 Task: Look for products in the category "Non-Alcoholic Beers" from Hoplark only.
Action: Mouse moved to (823, 302)
Screenshot: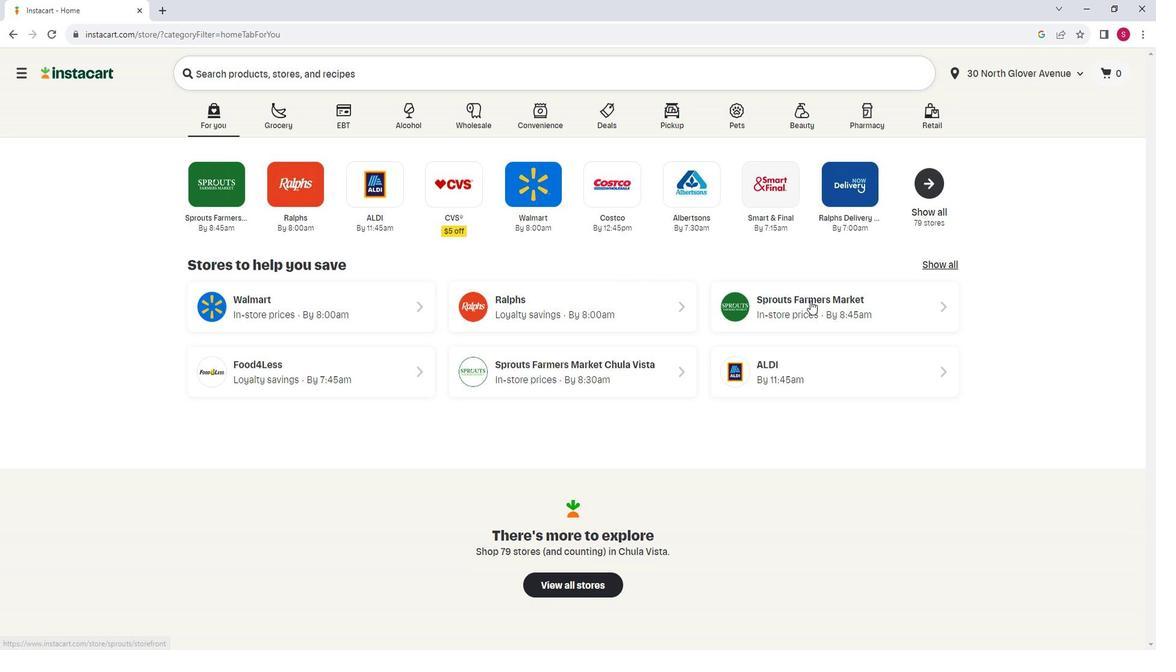 
Action: Mouse pressed left at (823, 302)
Screenshot: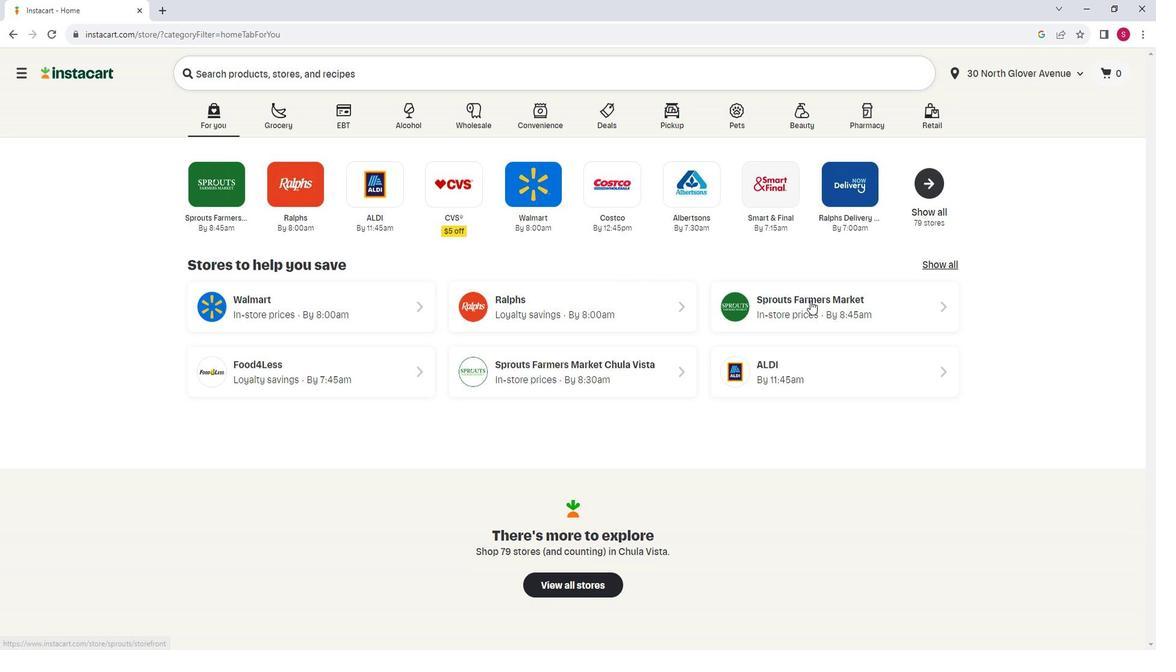 
Action: Mouse moved to (112, 356)
Screenshot: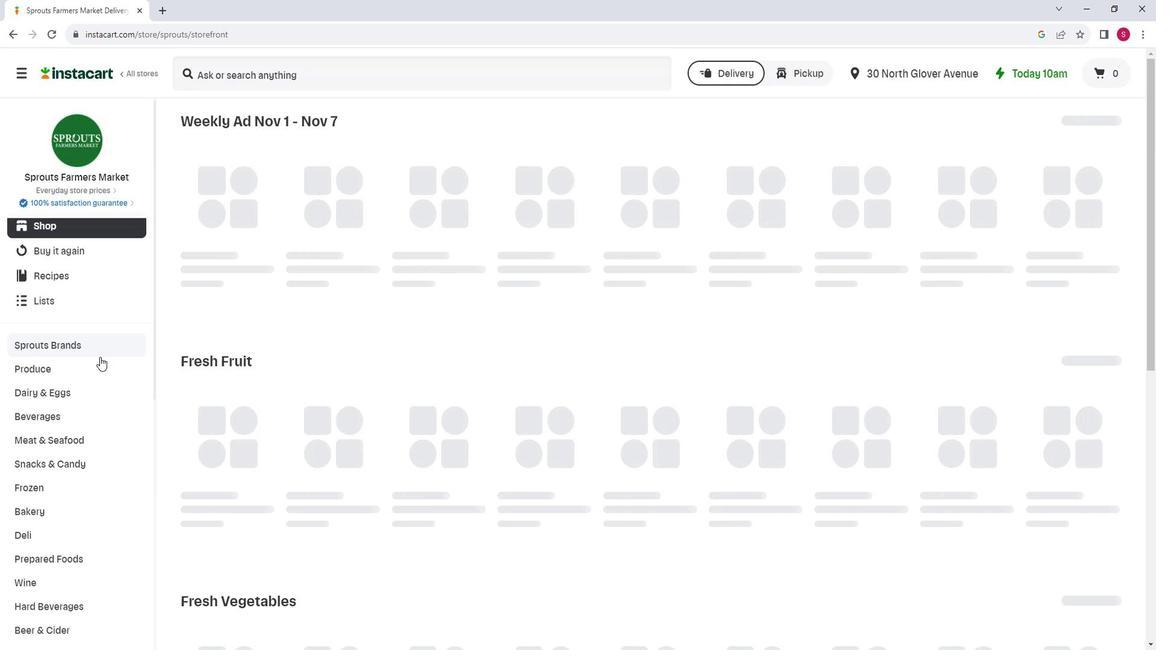 
Action: Mouse scrolled (112, 355) with delta (0, 0)
Screenshot: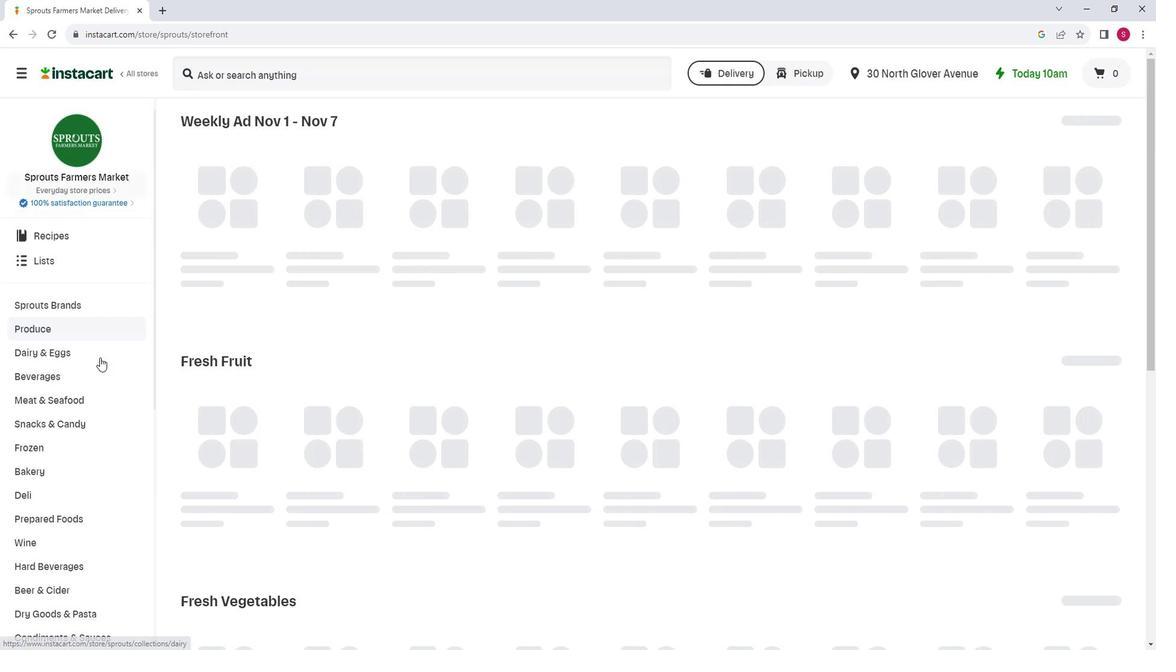 
Action: Mouse moved to (83, 572)
Screenshot: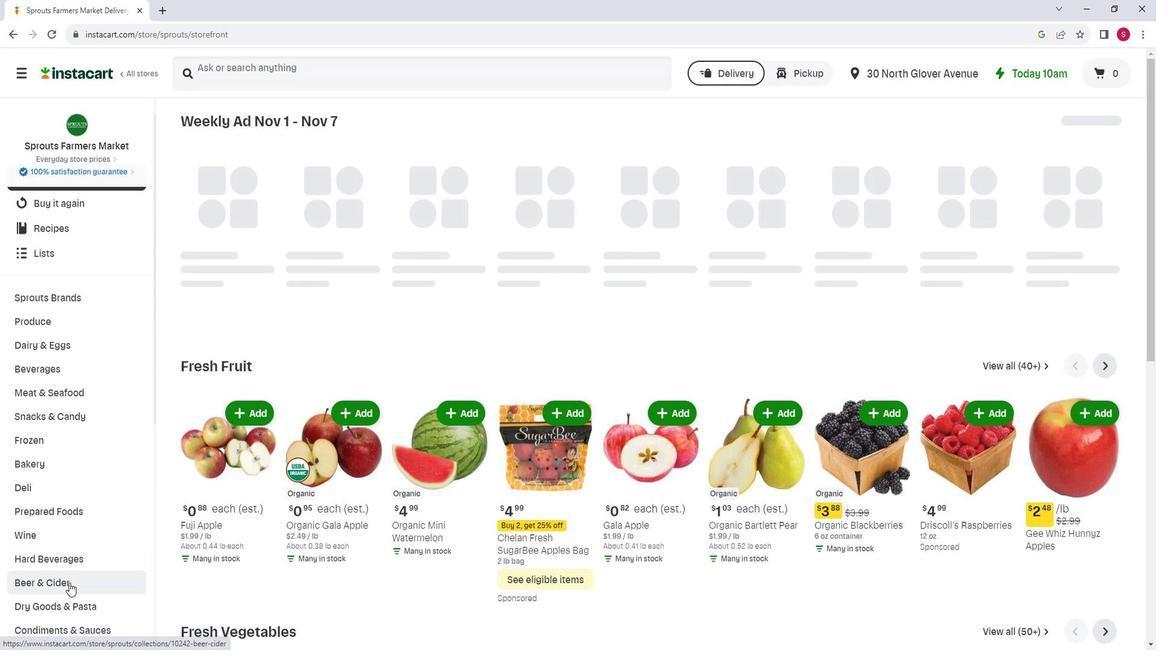 
Action: Mouse pressed left at (83, 572)
Screenshot: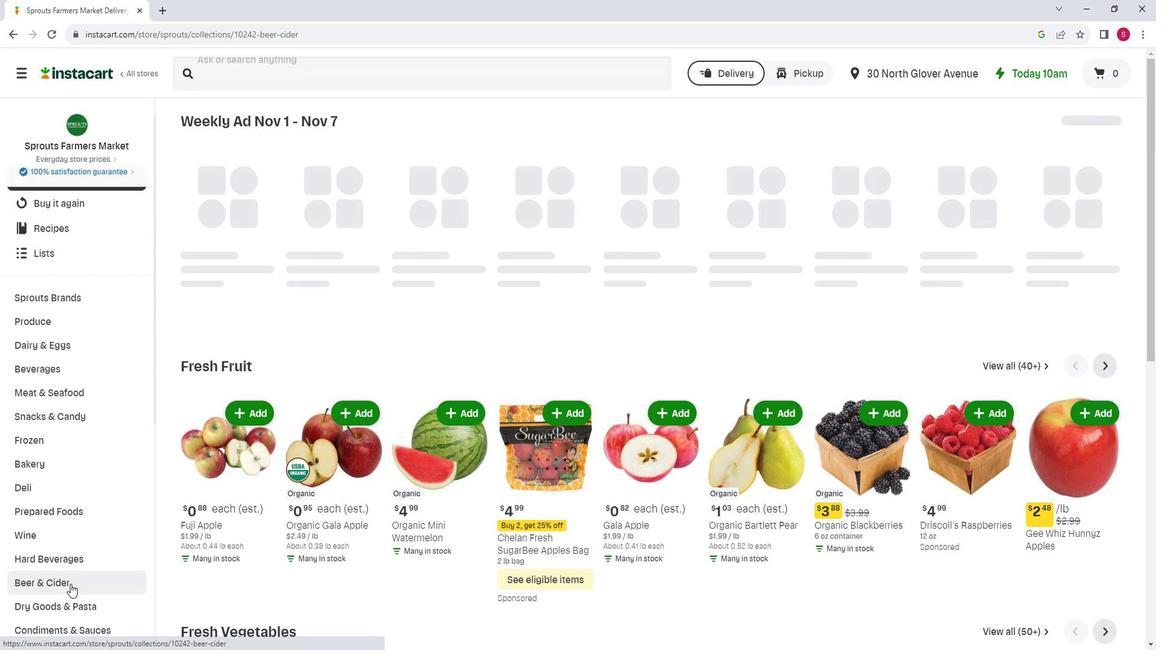 
Action: Mouse moved to (531, 171)
Screenshot: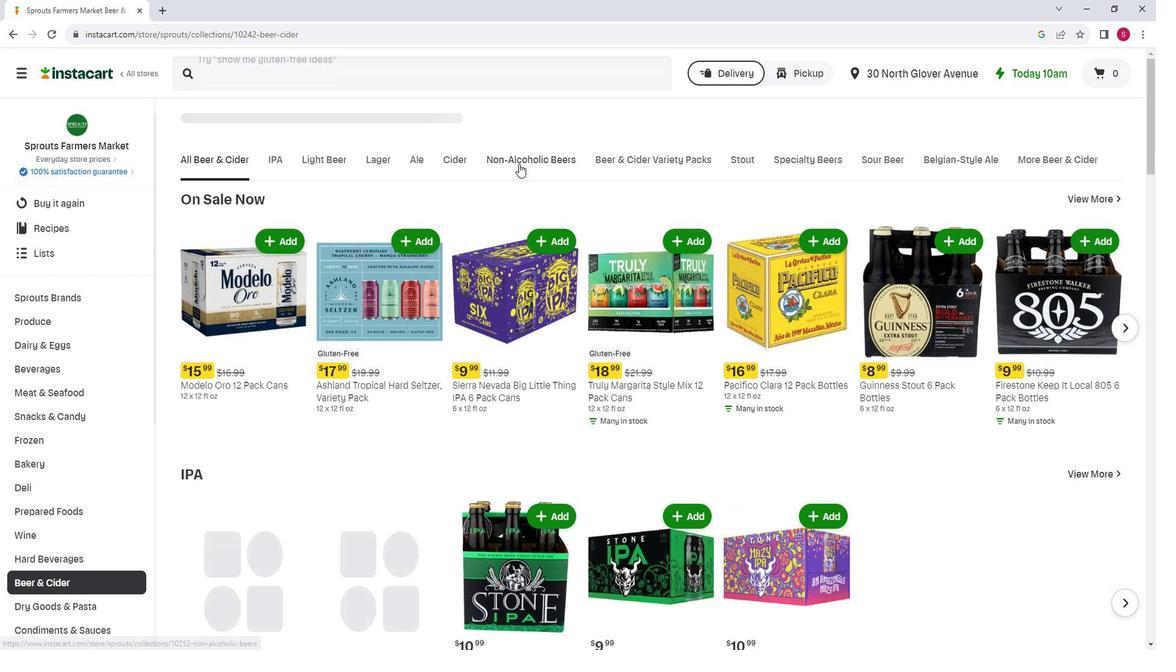 
Action: Mouse pressed left at (531, 171)
Screenshot: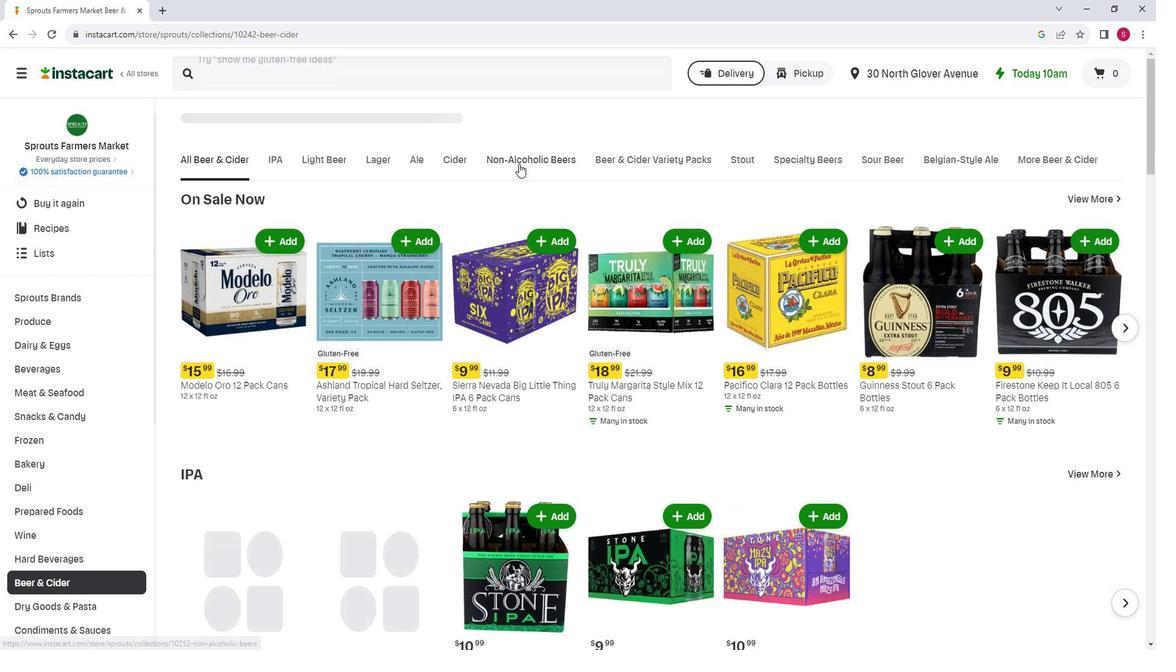 
Action: Mouse moved to (301, 203)
Screenshot: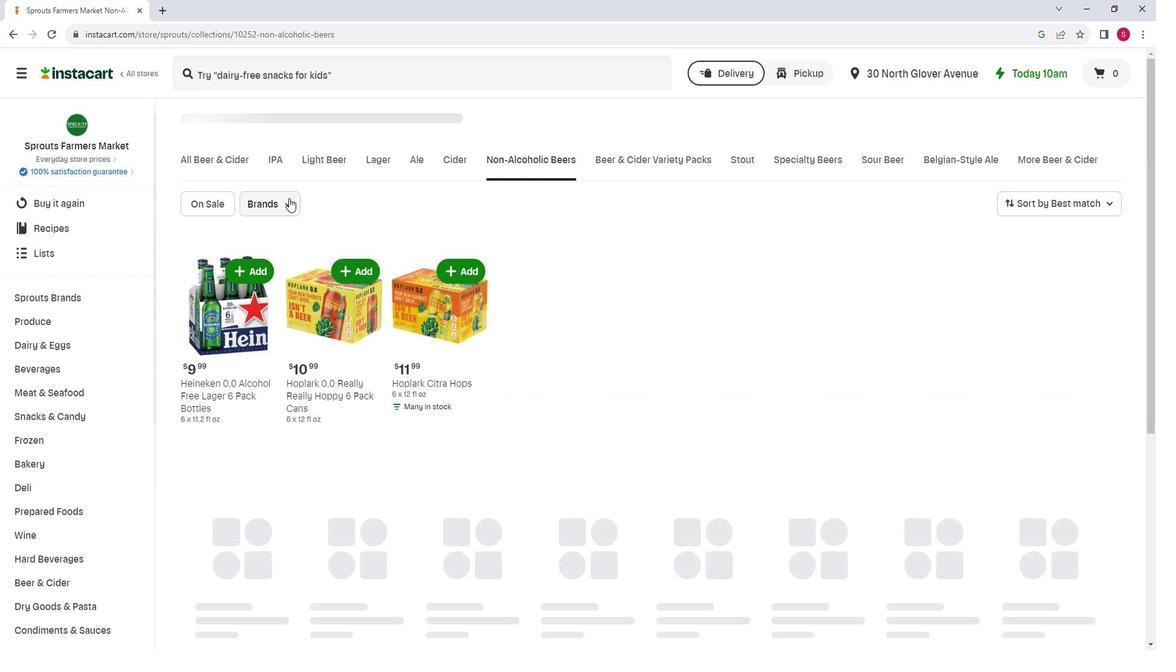 
Action: Mouse pressed left at (301, 203)
Screenshot: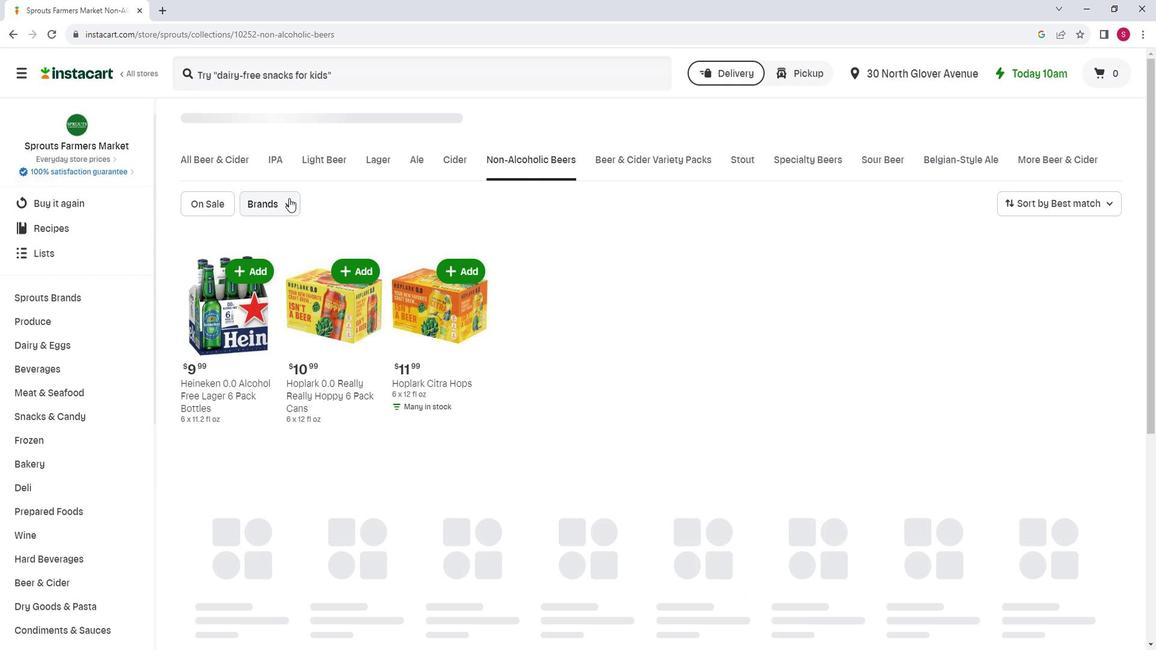 
Action: Mouse moved to (308, 242)
Screenshot: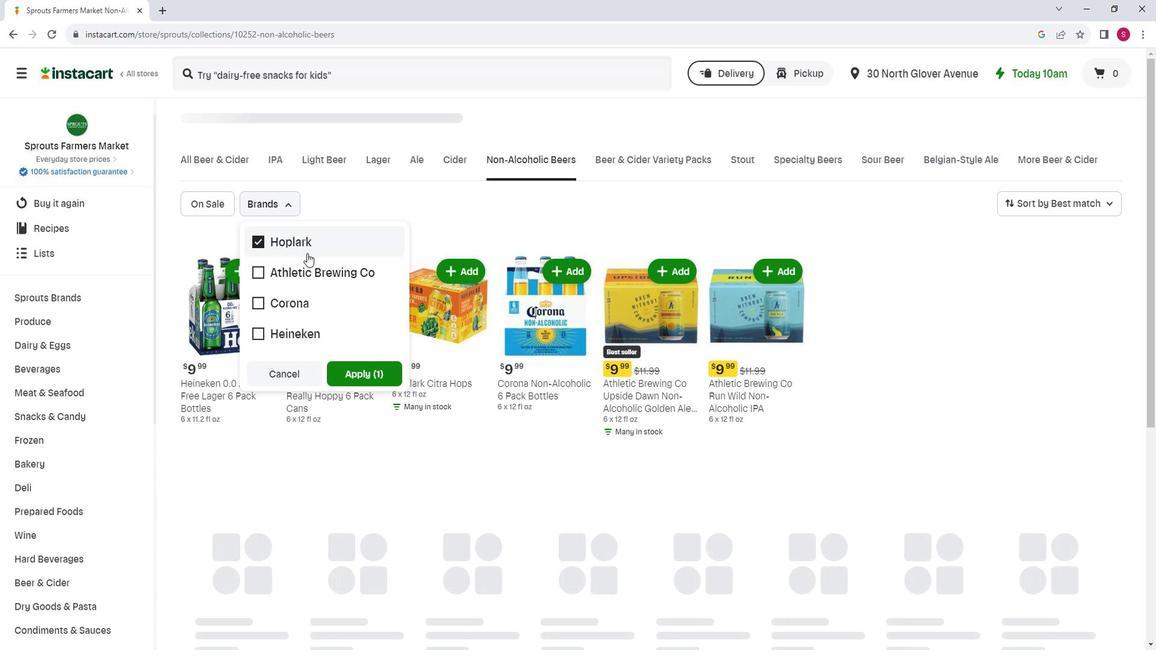 
Action: Mouse pressed left at (308, 242)
Screenshot: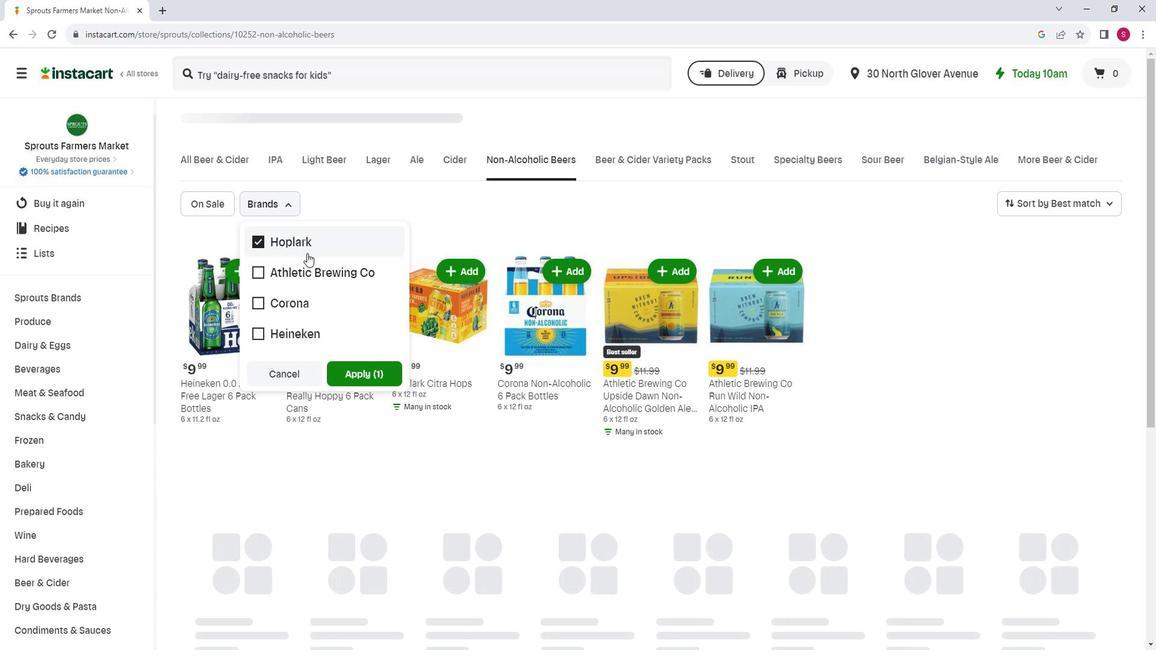 
Action: Mouse moved to (380, 367)
Screenshot: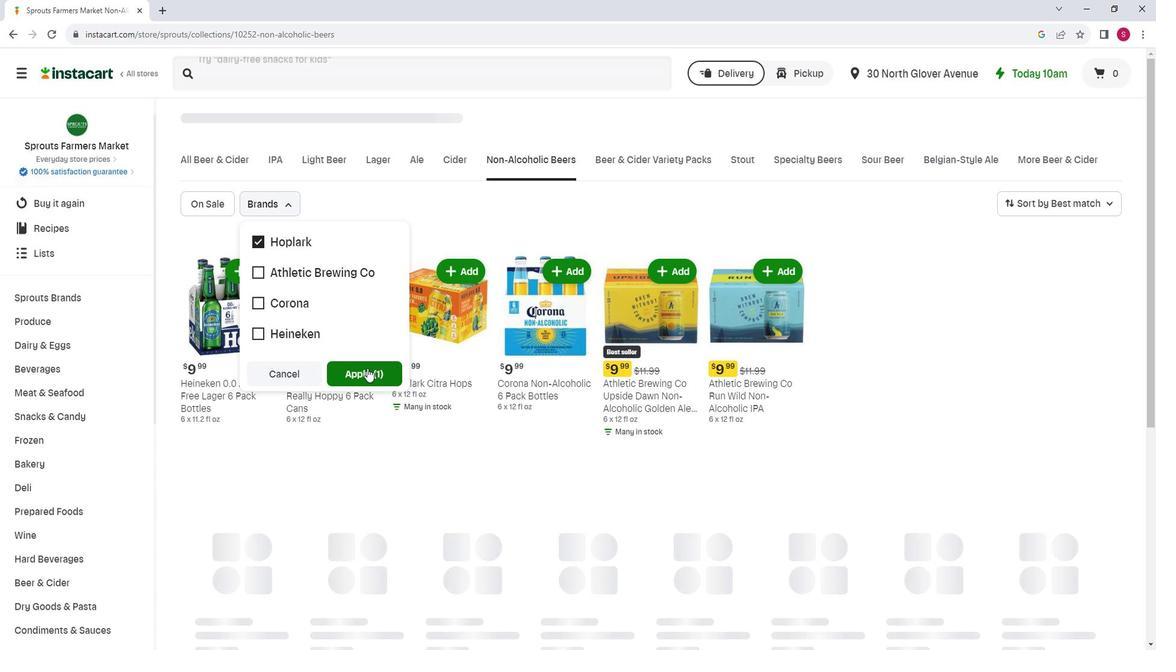 
Action: Mouse pressed left at (380, 367)
Screenshot: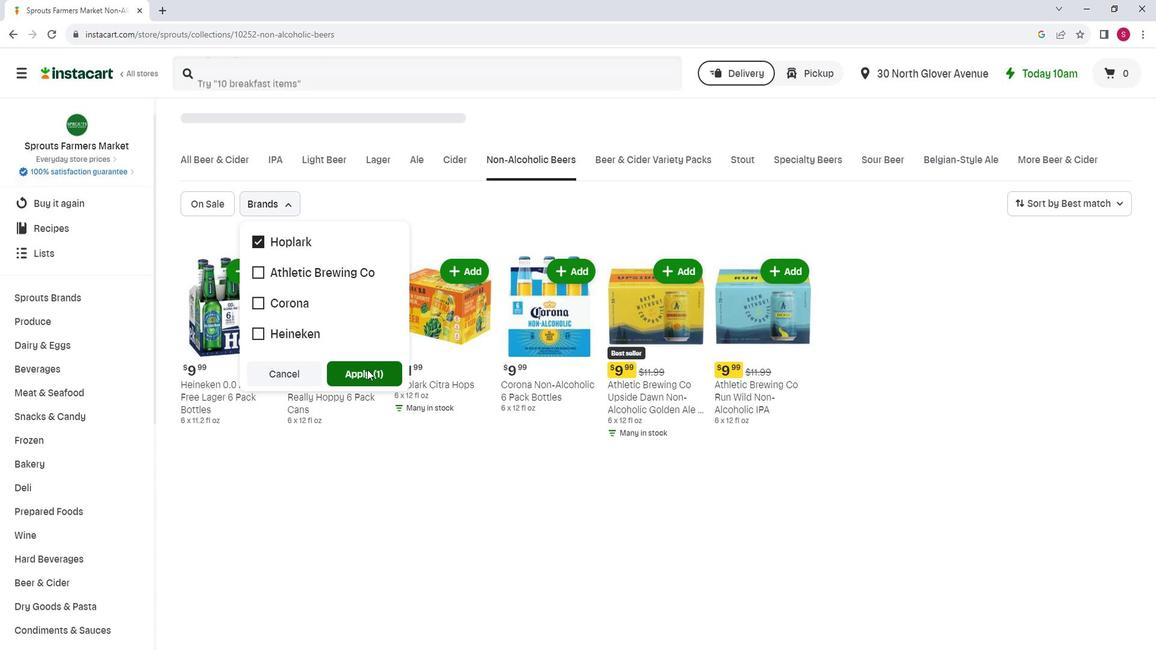 
Action: Mouse moved to (602, 311)
Screenshot: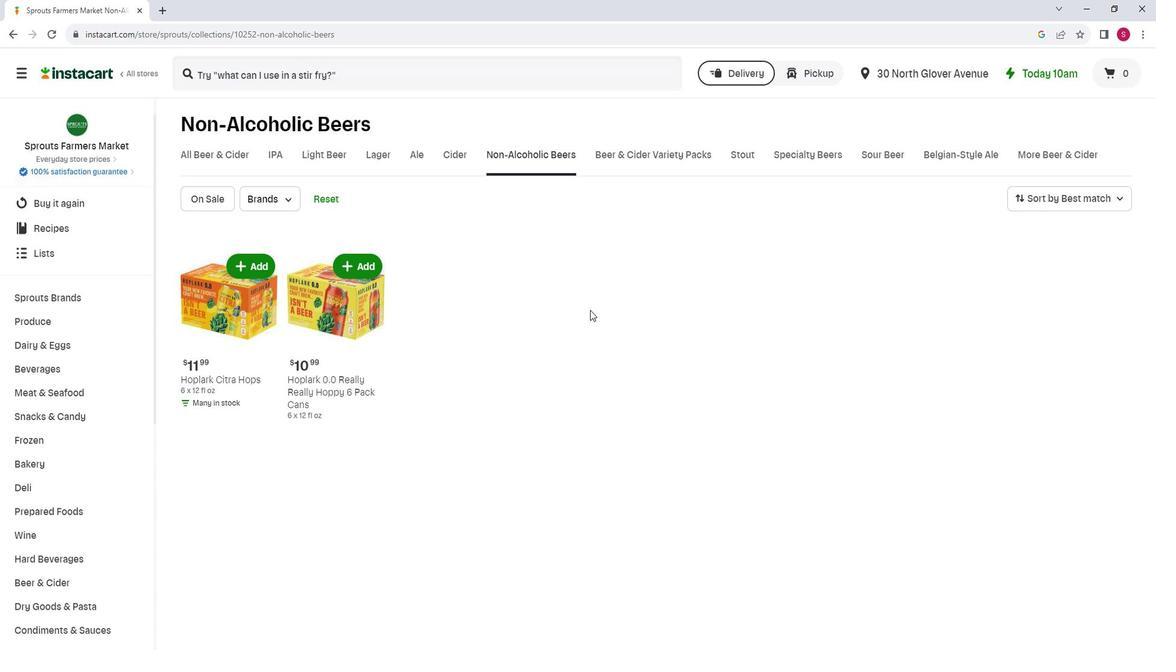 
